 Task: Look for products in the category "Permesan" from Mauro & Gianni only.
Action: Mouse moved to (640, 236)
Screenshot: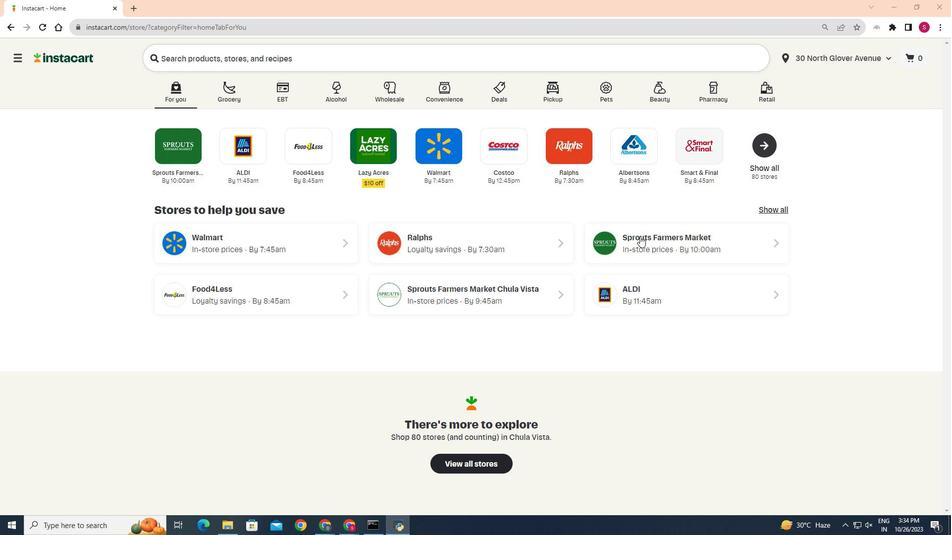 
Action: Mouse pressed left at (640, 236)
Screenshot: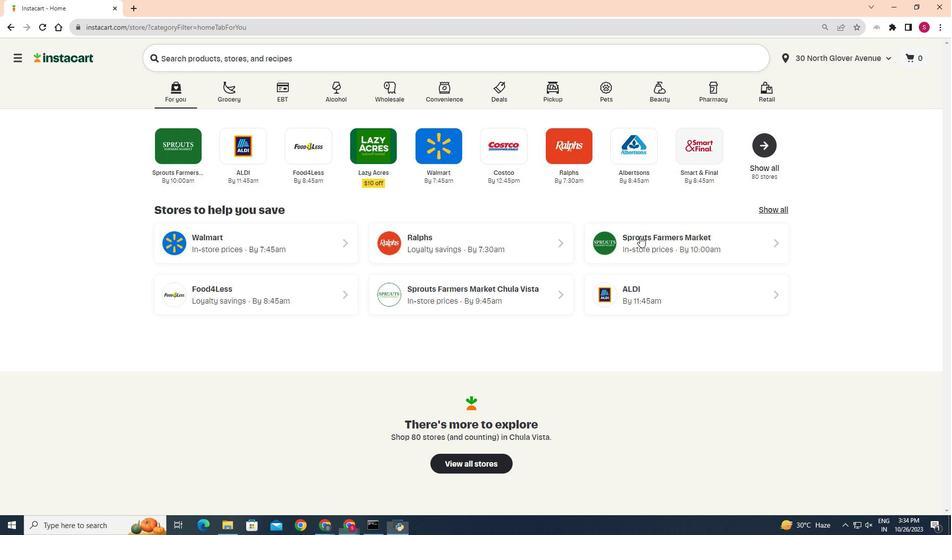 
Action: Mouse moved to (24, 418)
Screenshot: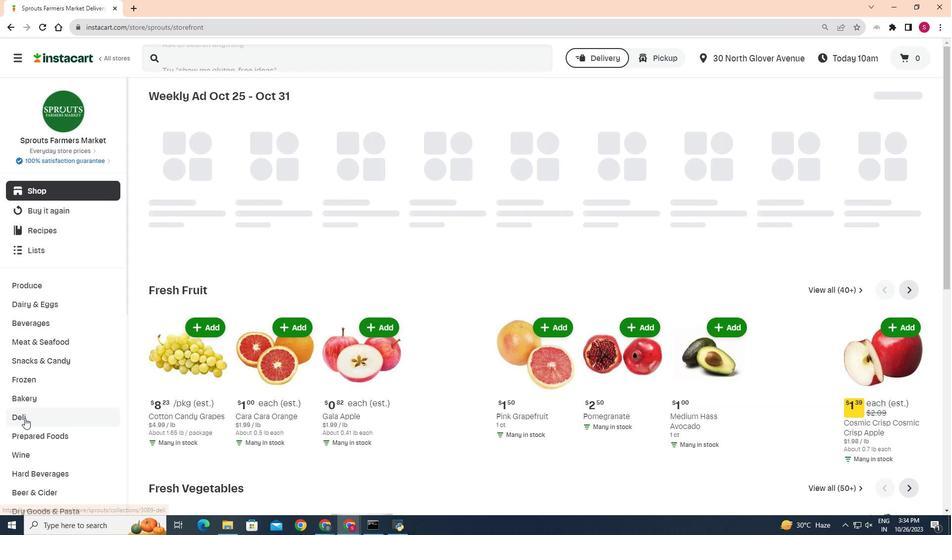 
Action: Mouse pressed left at (24, 418)
Screenshot: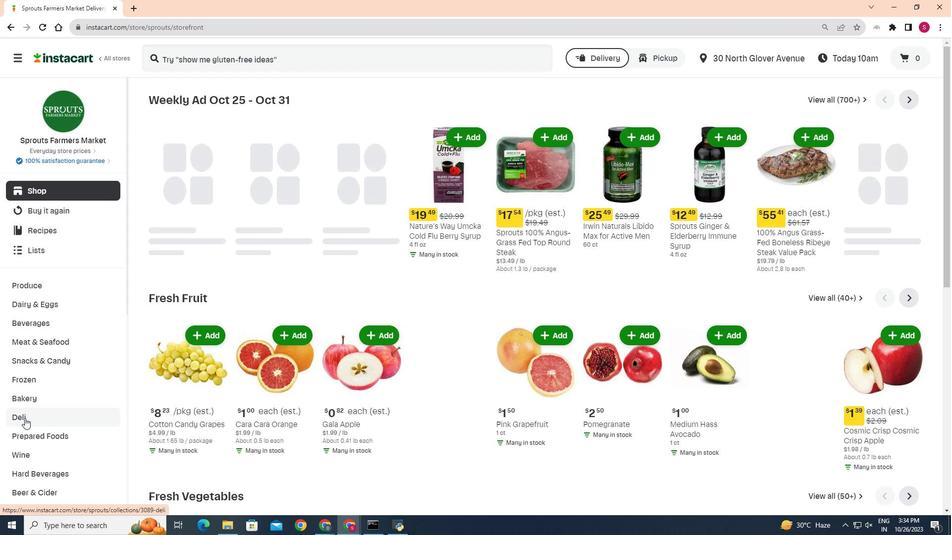 
Action: Mouse moved to (259, 121)
Screenshot: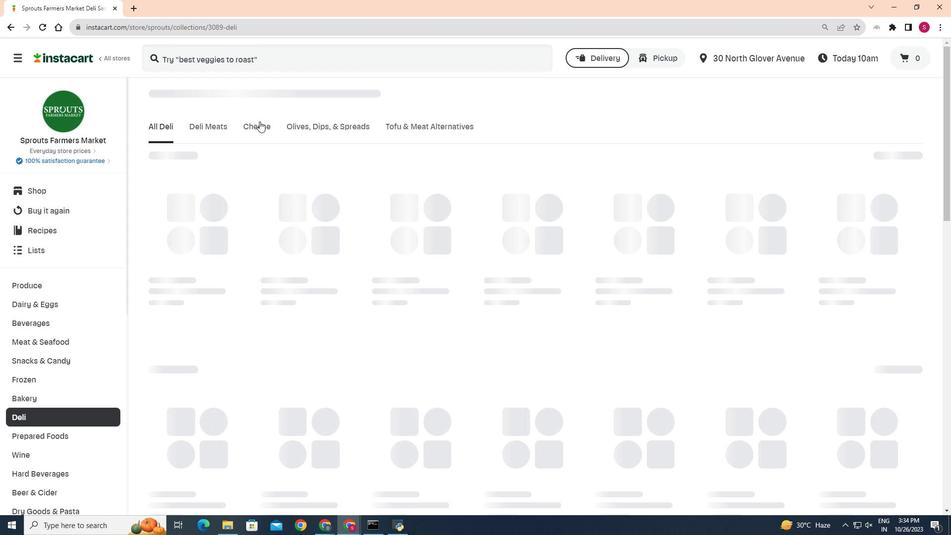 
Action: Mouse pressed left at (259, 121)
Screenshot: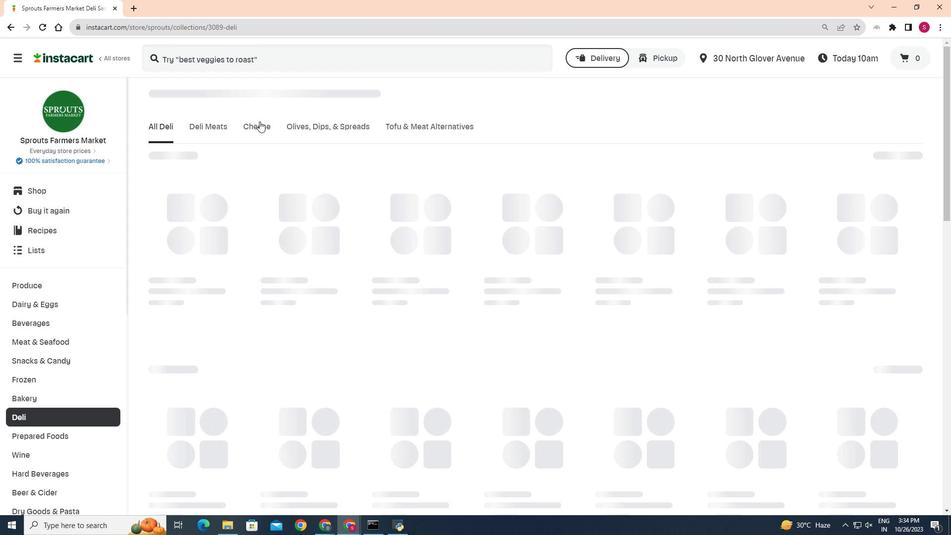 
Action: Mouse moved to (262, 125)
Screenshot: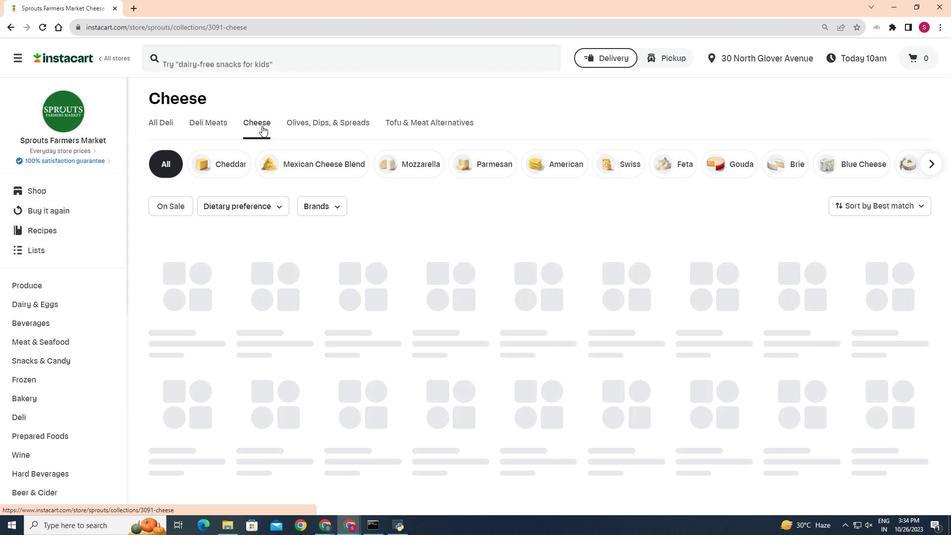 
Action: Mouse pressed left at (262, 125)
Screenshot: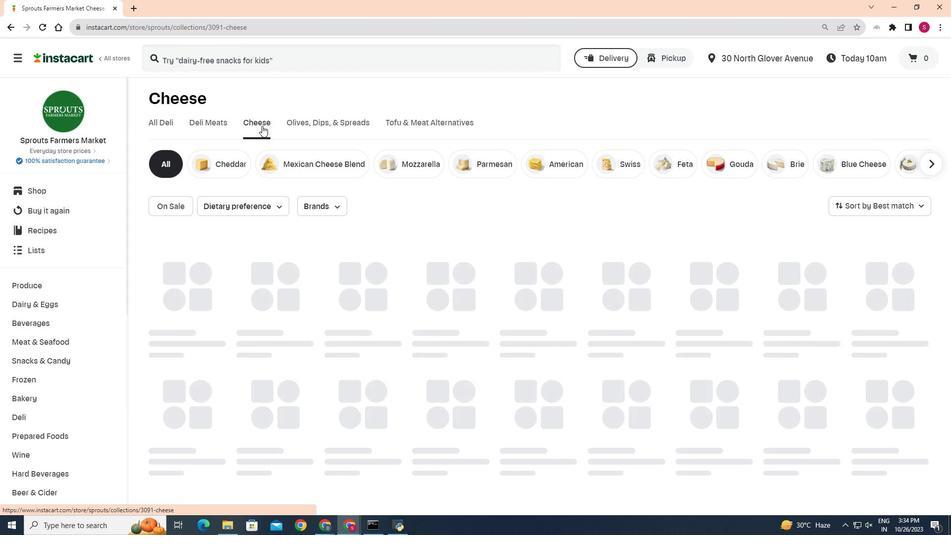 
Action: Mouse moved to (489, 161)
Screenshot: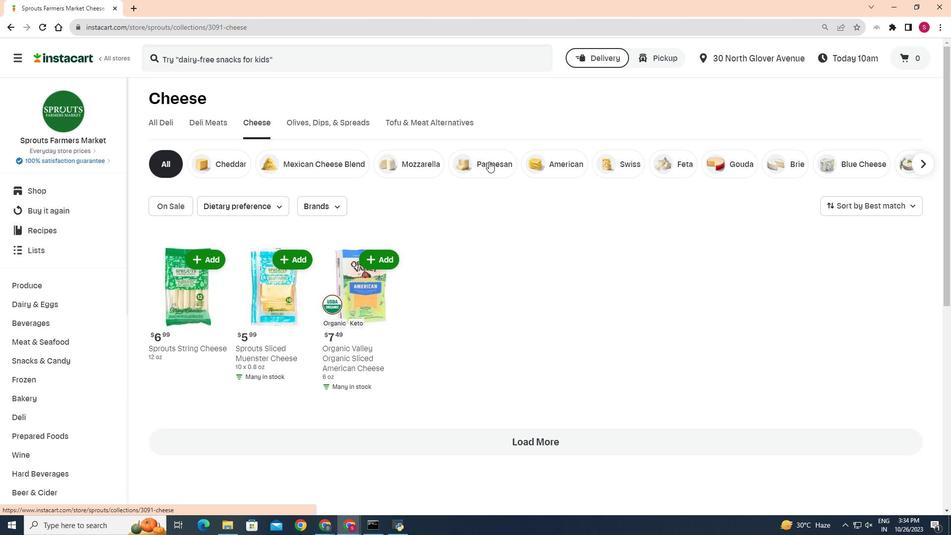 
Action: Mouse pressed left at (489, 161)
Screenshot: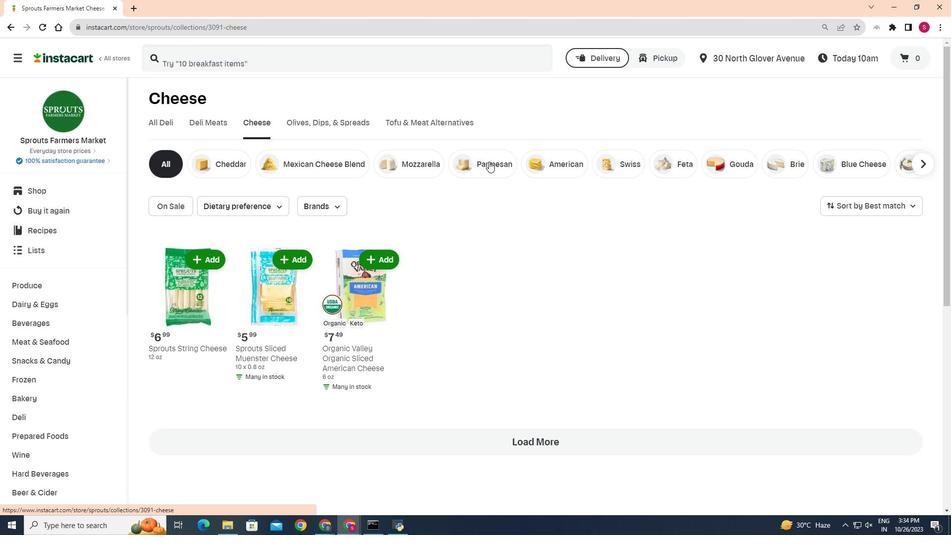 
Action: Mouse moved to (282, 203)
Screenshot: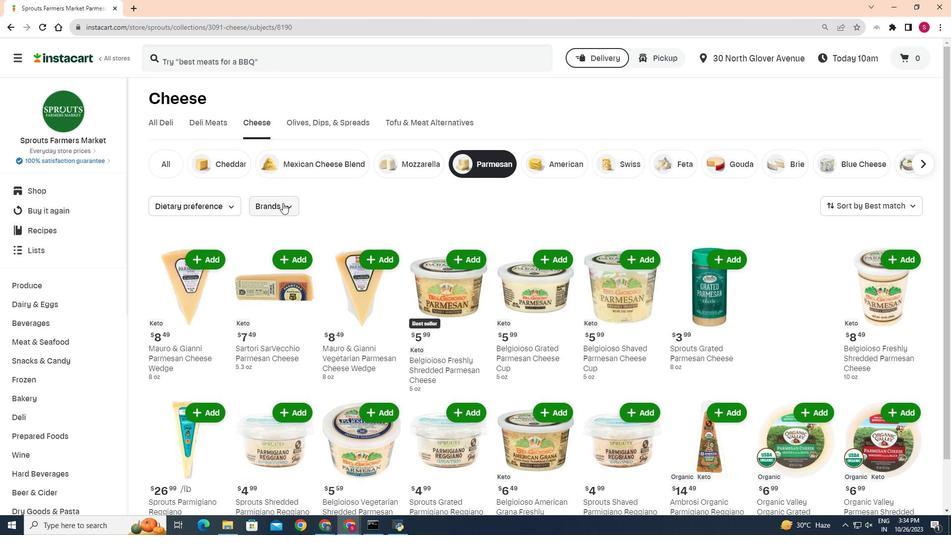 
Action: Mouse pressed left at (282, 203)
Screenshot: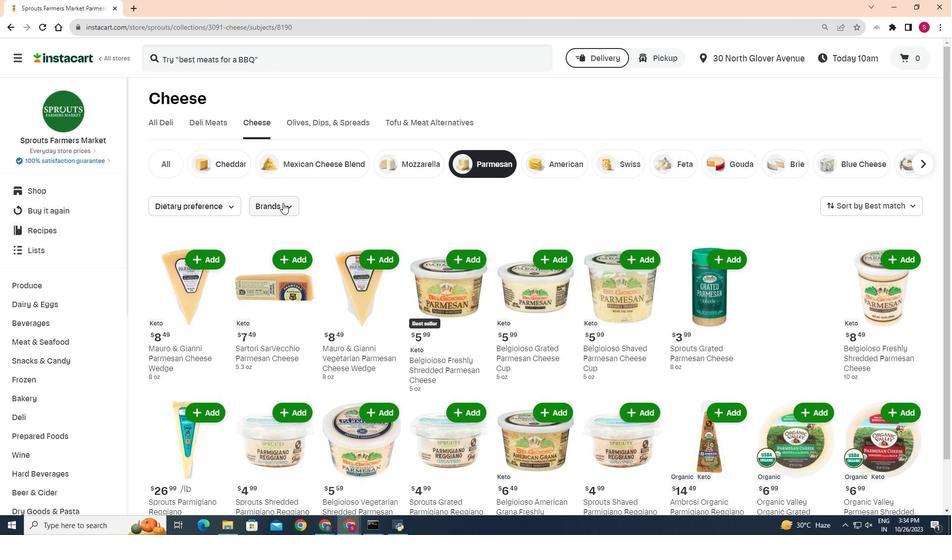 
Action: Mouse moved to (260, 332)
Screenshot: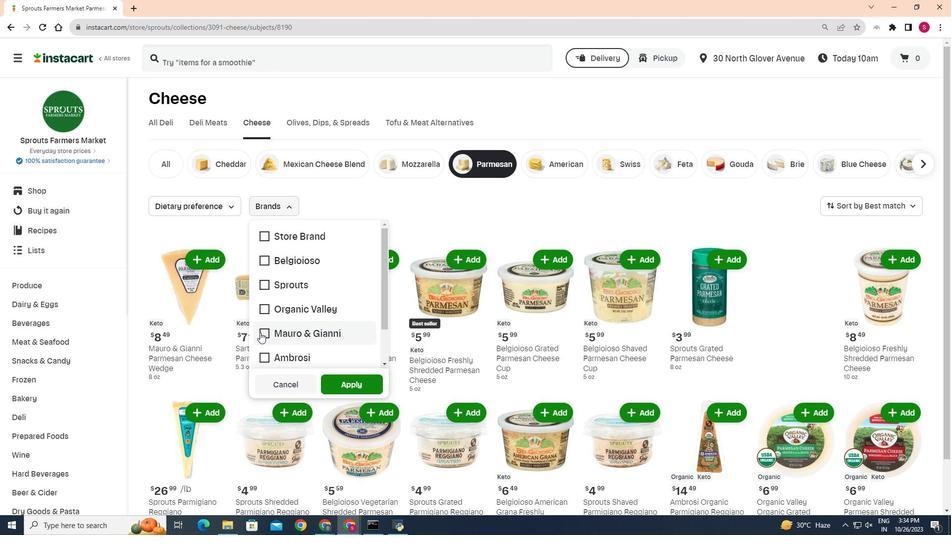 
Action: Mouse pressed left at (260, 332)
Screenshot: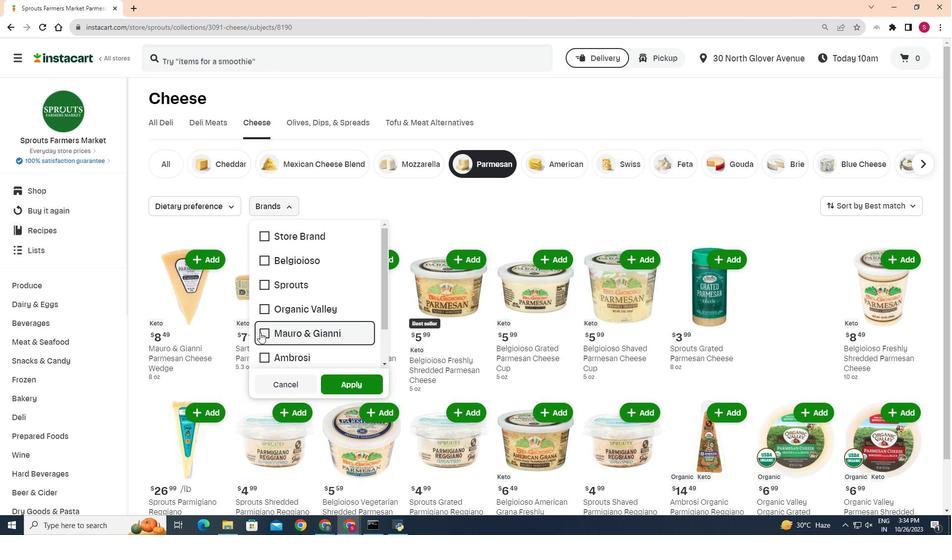 
Action: Mouse moved to (347, 385)
Screenshot: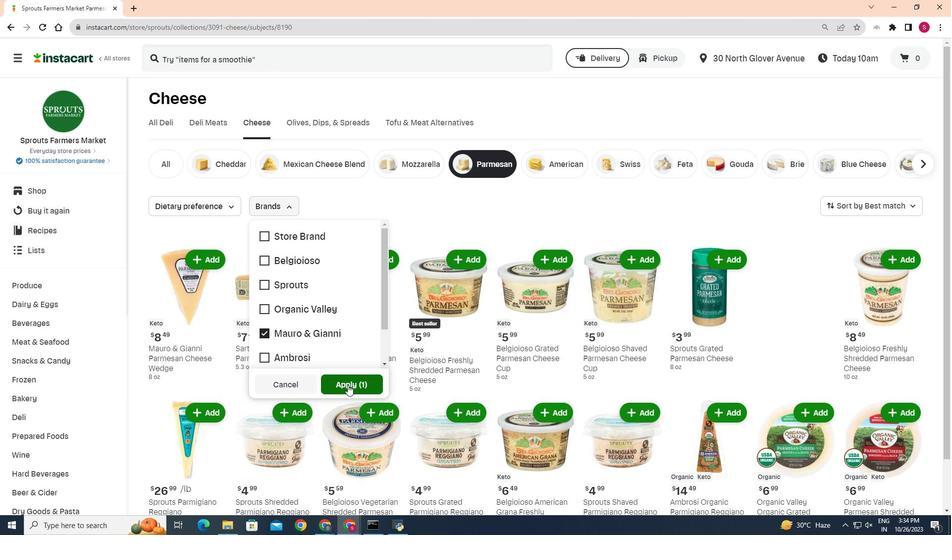 
Action: Mouse pressed left at (347, 385)
Screenshot: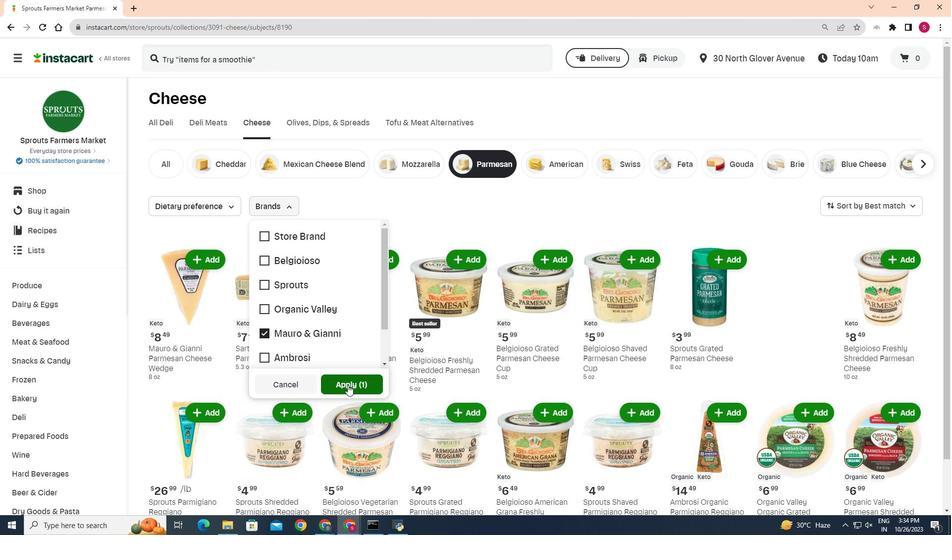 
Action: Mouse moved to (409, 263)
Screenshot: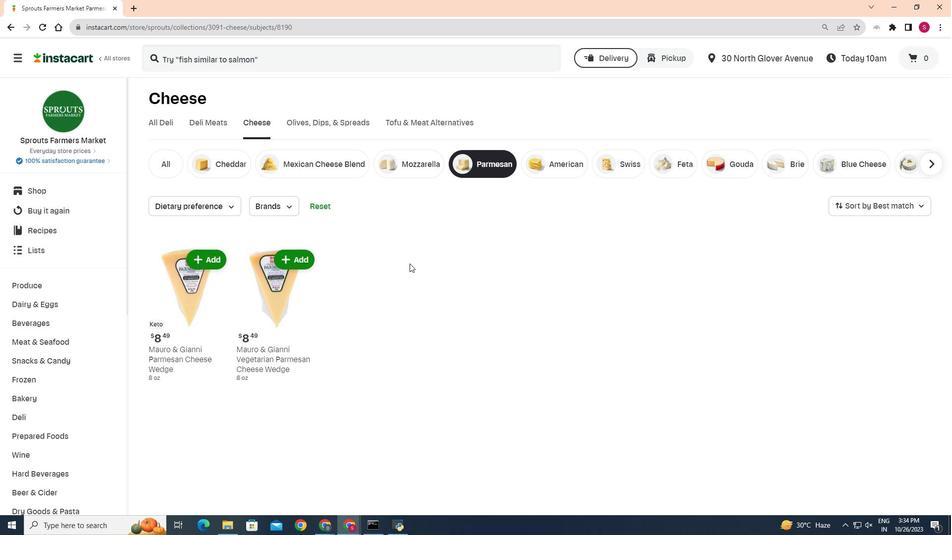 
